 Task: Add the a "Checkout flow" component in the site builder.
Action: Mouse moved to (984, 69)
Screenshot: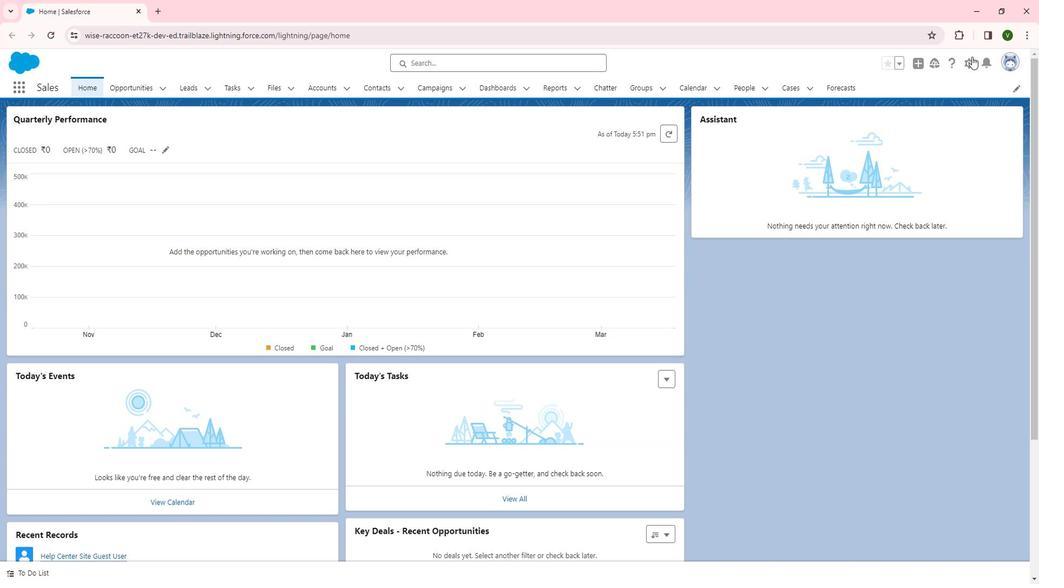 
Action: Mouse pressed left at (984, 69)
Screenshot: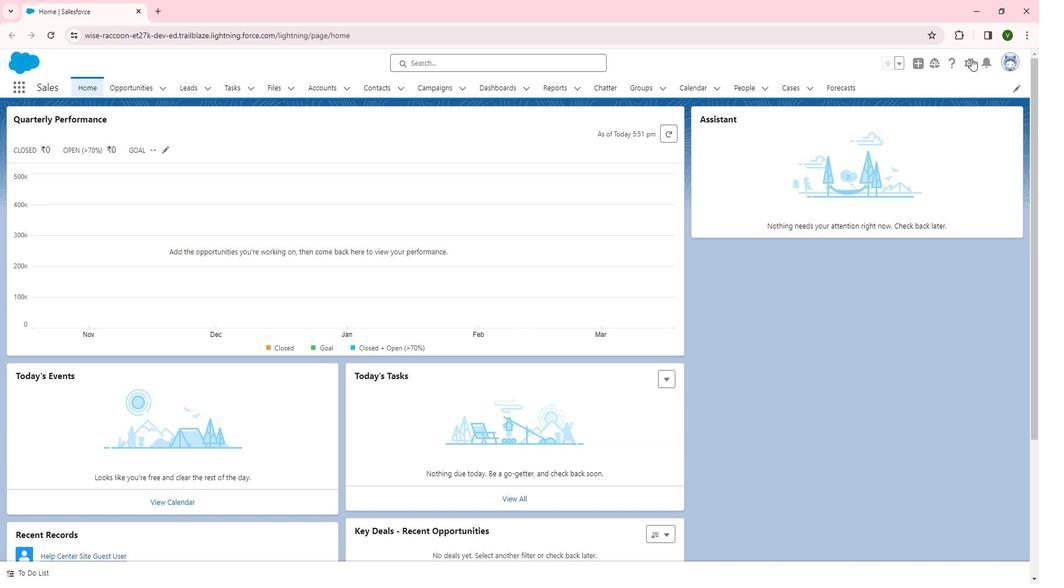 
Action: Mouse moved to (943, 110)
Screenshot: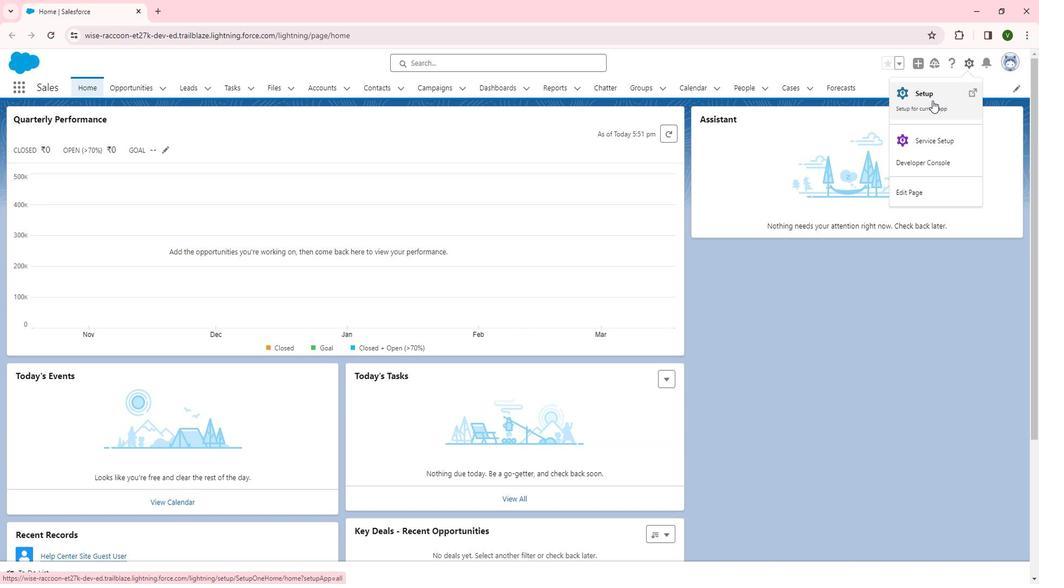 
Action: Mouse pressed left at (943, 110)
Screenshot: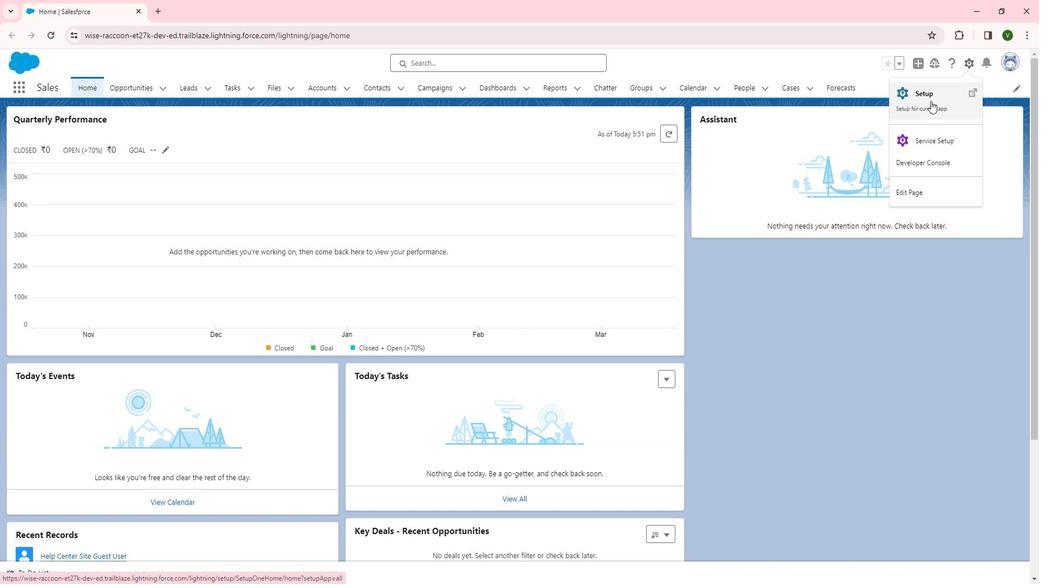 
Action: Mouse moved to (55, 443)
Screenshot: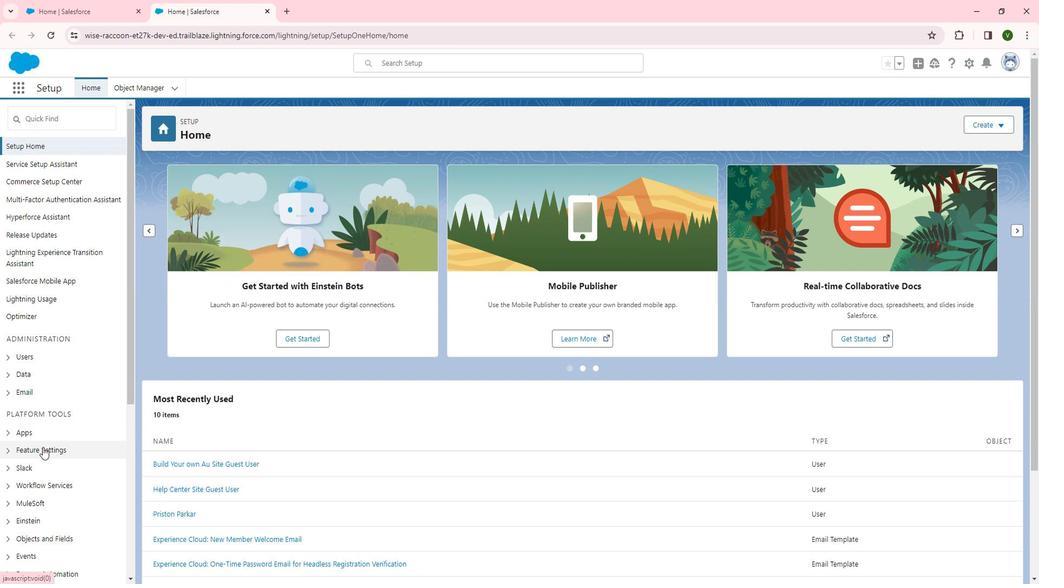 
Action: Mouse pressed left at (55, 443)
Screenshot: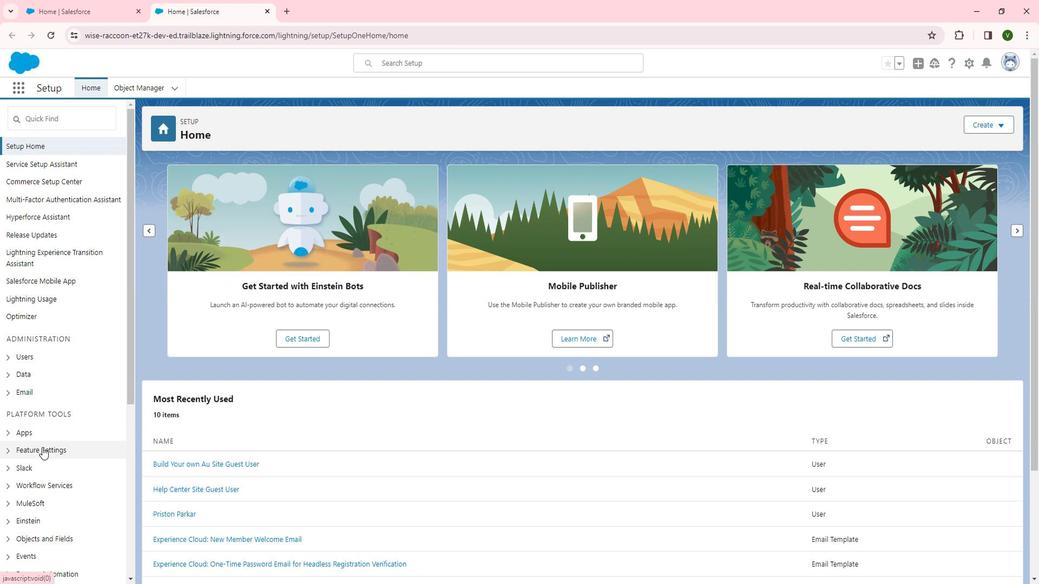 
Action: Mouse moved to (59, 438)
Screenshot: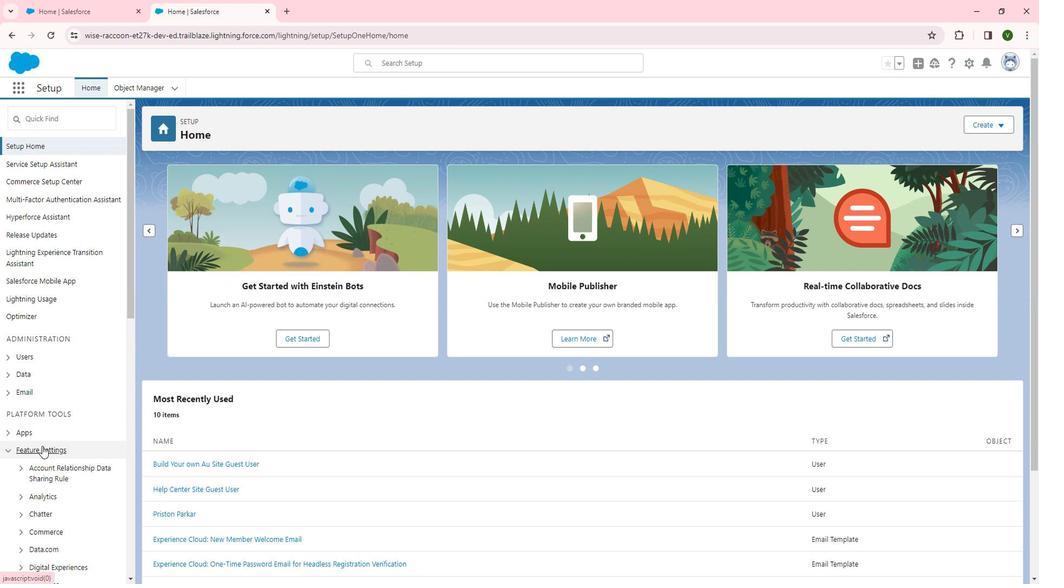 
Action: Mouse scrolled (59, 437) with delta (0, 0)
Screenshot: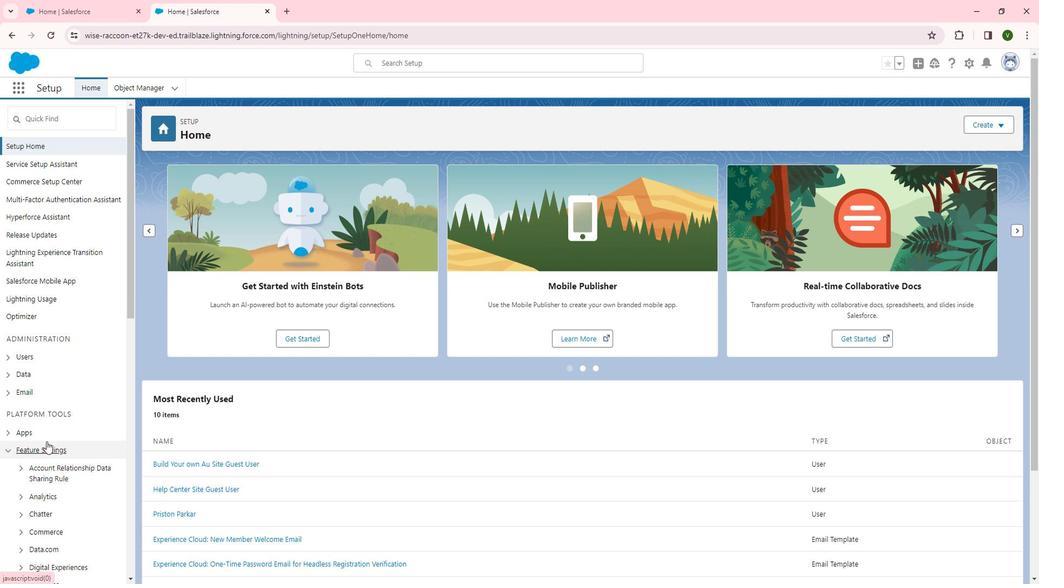 
Action: Mouse scrolled (59, 437) with delta (0, 0)
Screenshot: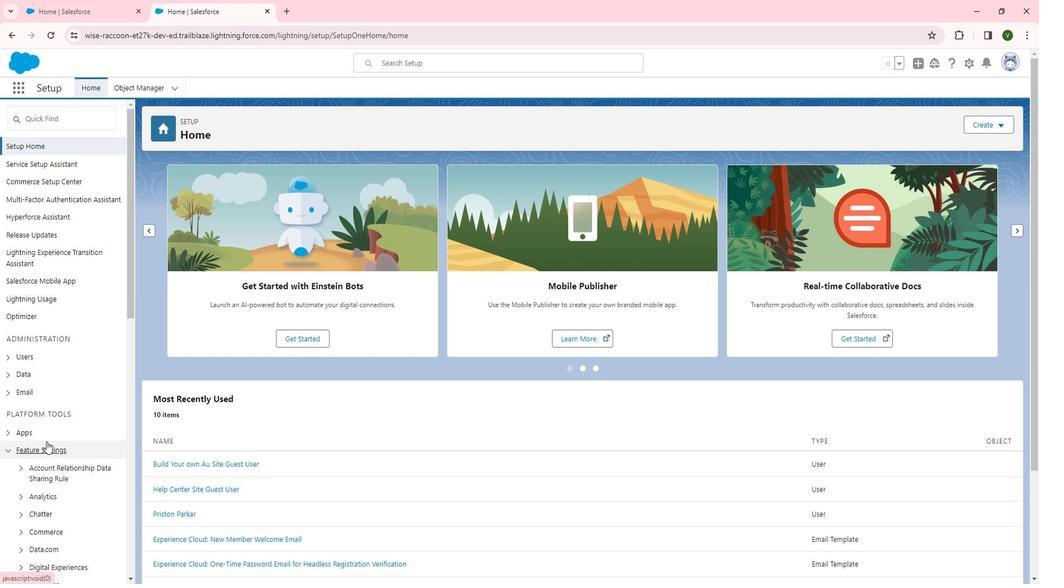 
Action: Mouse moved to (72, 447)
Screenshot: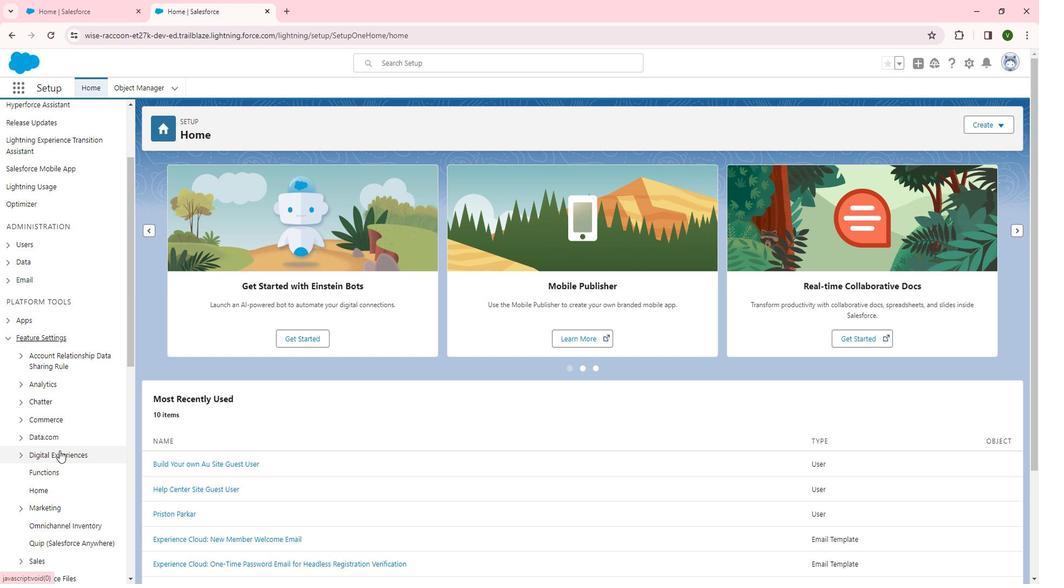 
Action: Mouse pressed left at (72, 447)
Screenshot: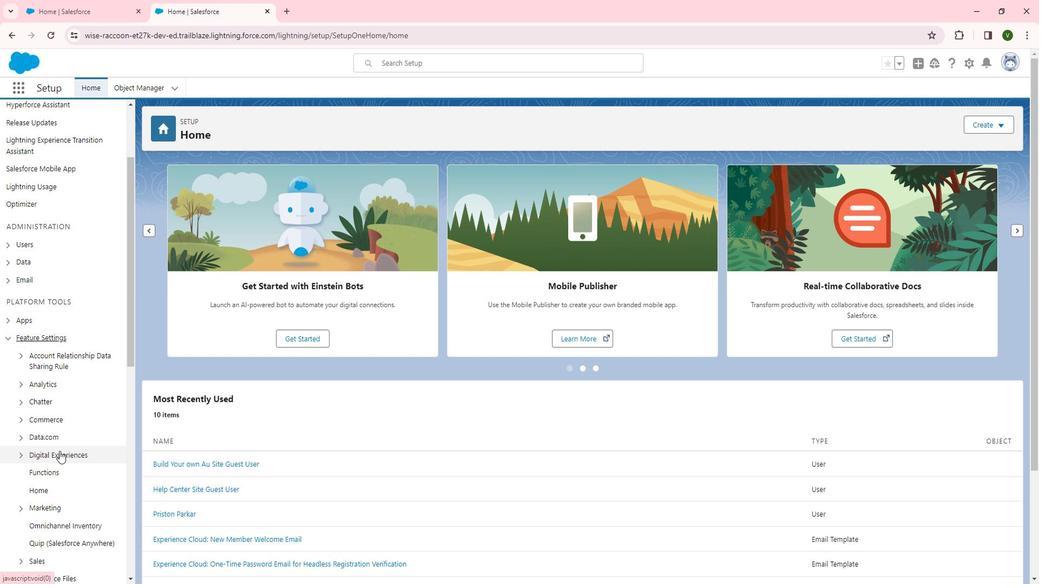 
Action: Mouse moved to (74, 446)
Screenshot: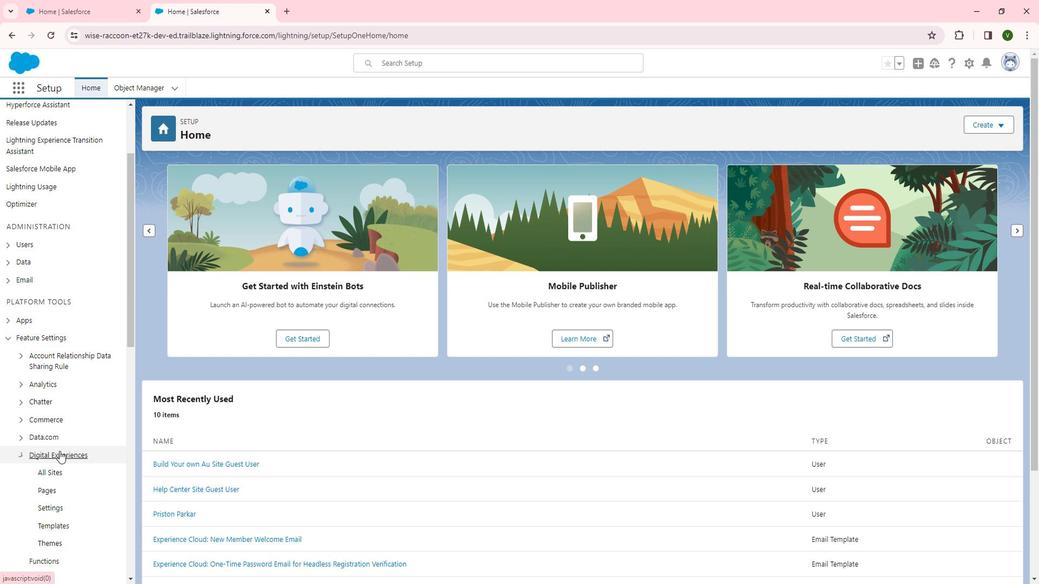 
Action: Mouse scrolled (74, 446) with delta (0, 0)
Screenshot: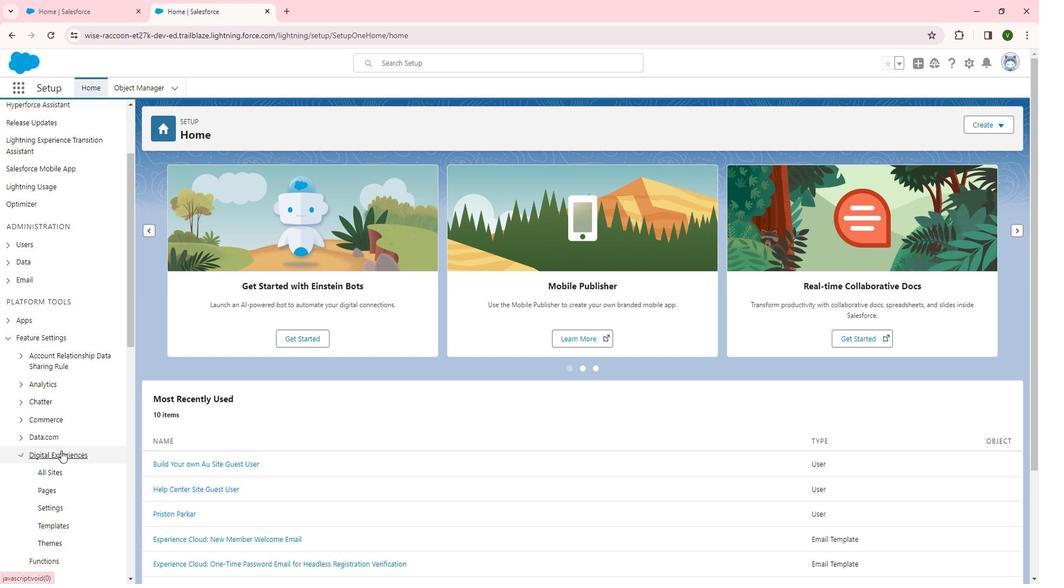 
Action: Mouse scrolled (74, 446) with delta (0, 0)
Screenshot: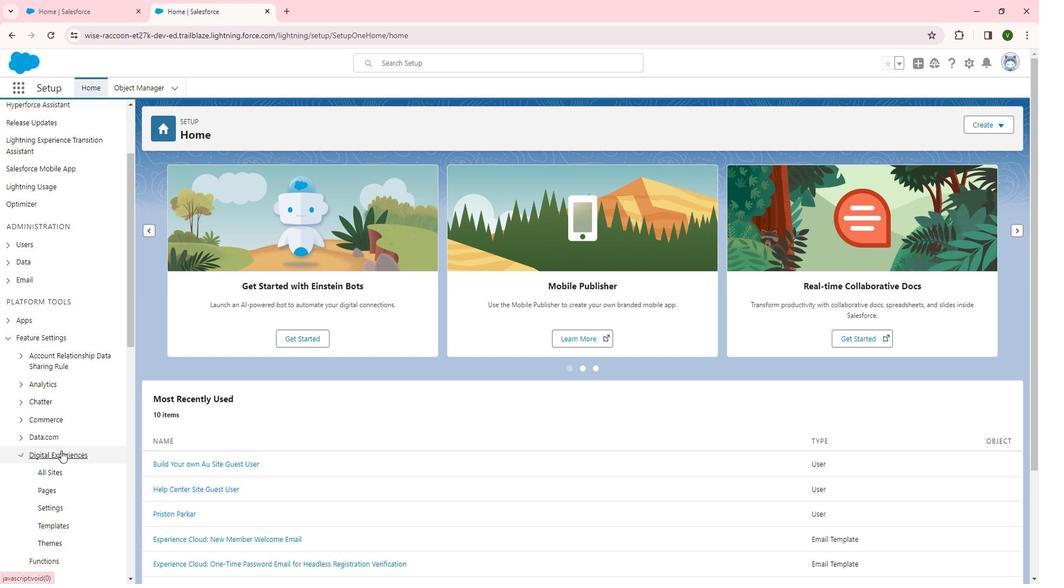 
Action: Mouse moved to (68, 358)
Screenshot: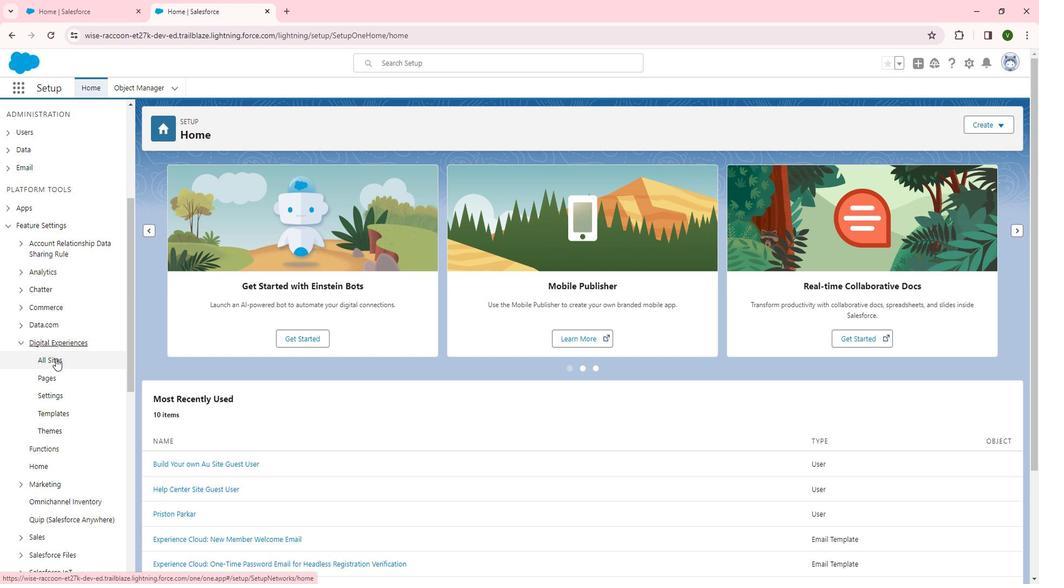 
Action: Mouse pressed left at (68, 358)
Screenshot: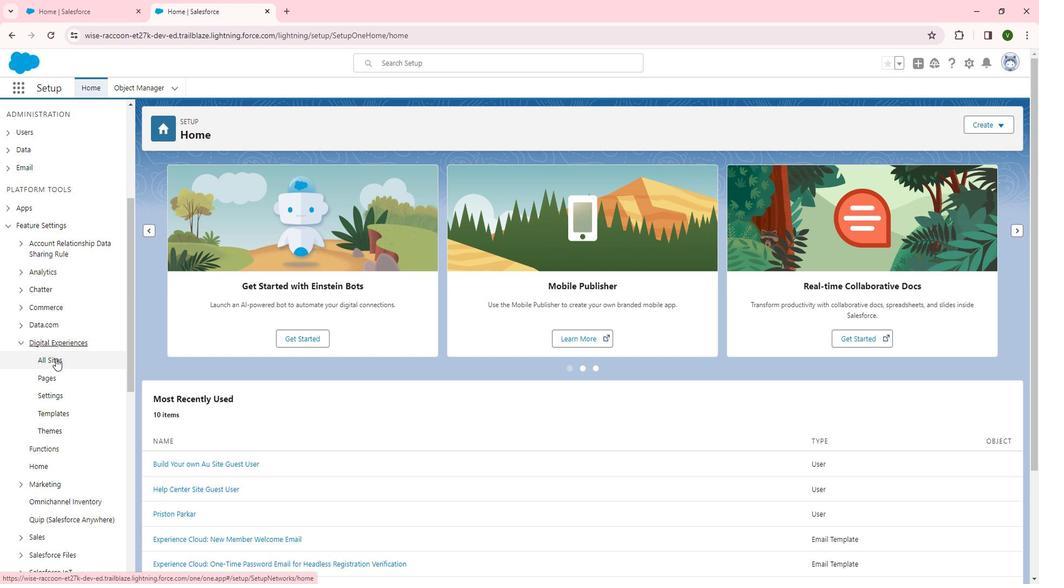 
Action: Mouse moved to (178, 290)
Screenshot: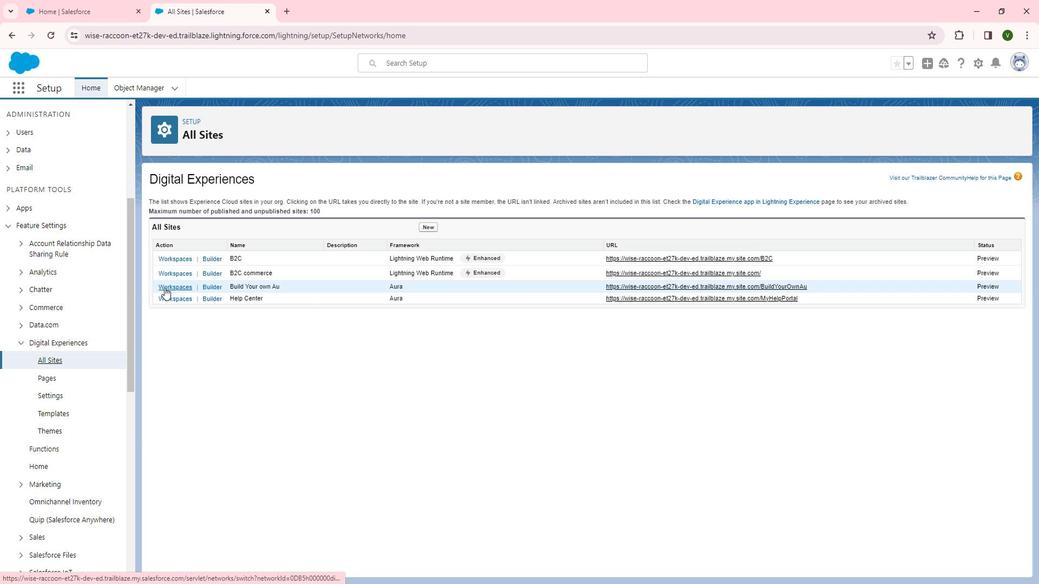 
Action: Mouse pressed left at (178, 290)
Screenshot: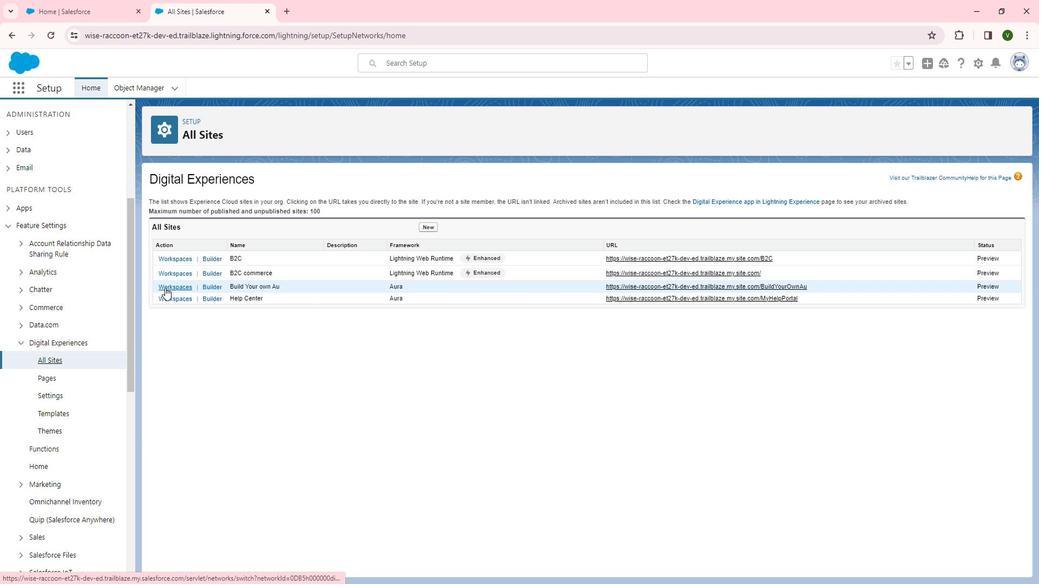 
Action: Mouse moved to (145, 237)
Screenshot: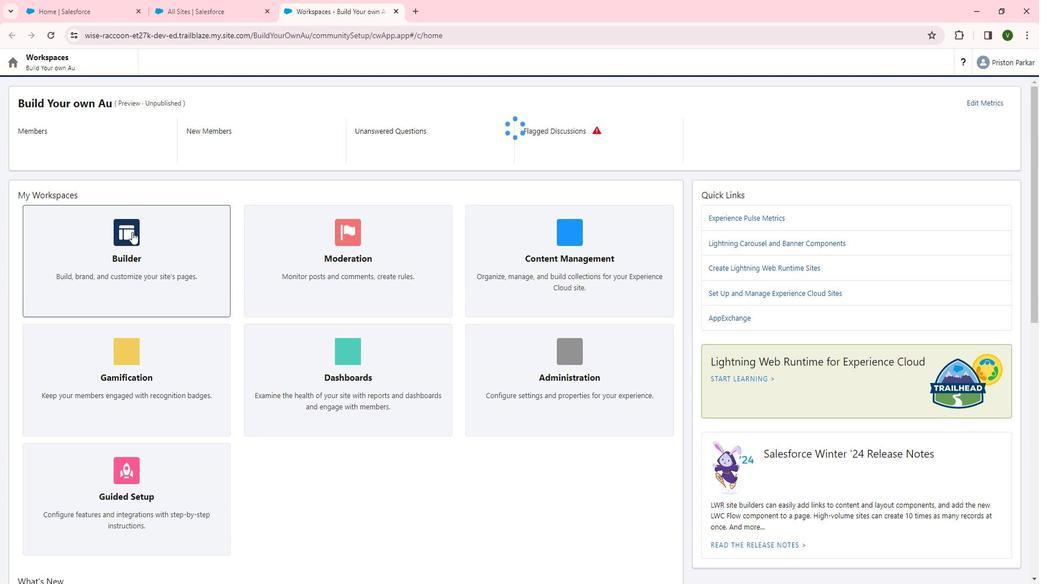 
Action: Mouse pressed left at (145, 237)
Screenshot: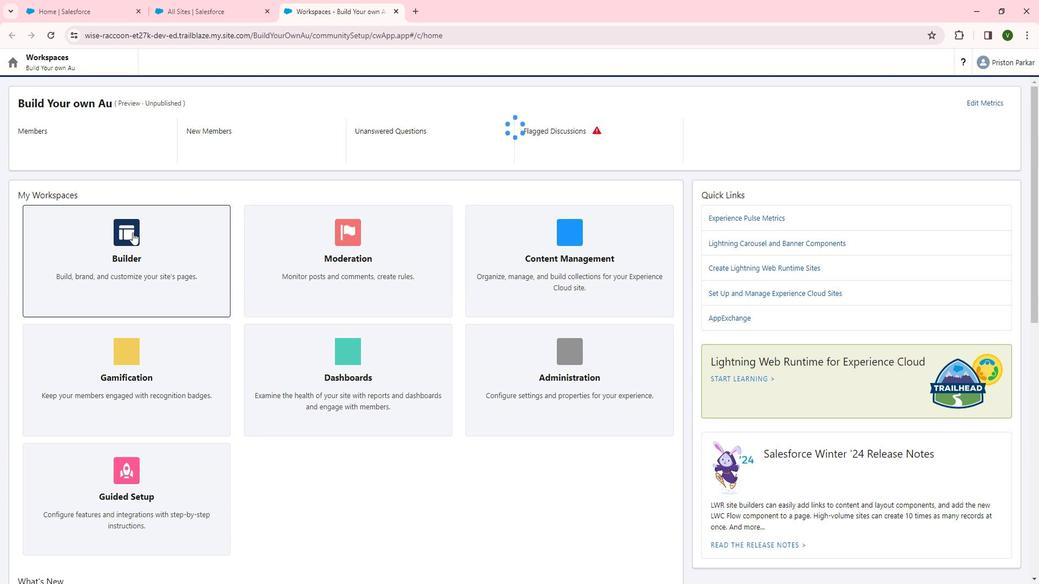 
Action: Mouse moved to (35, 109)
Screenshot: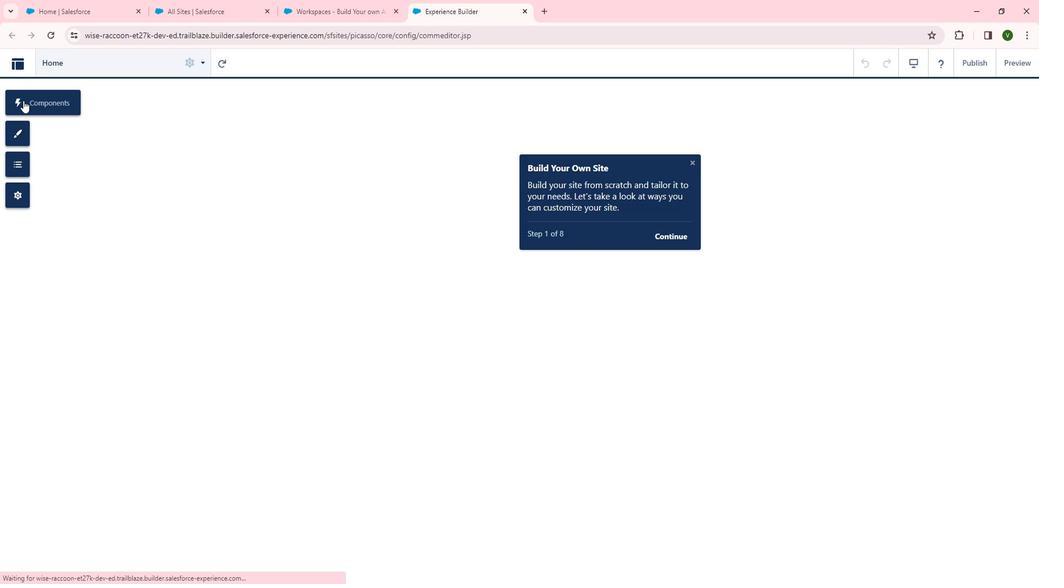 
Action: Mouse pressed left at (35, 109)
Screenshot: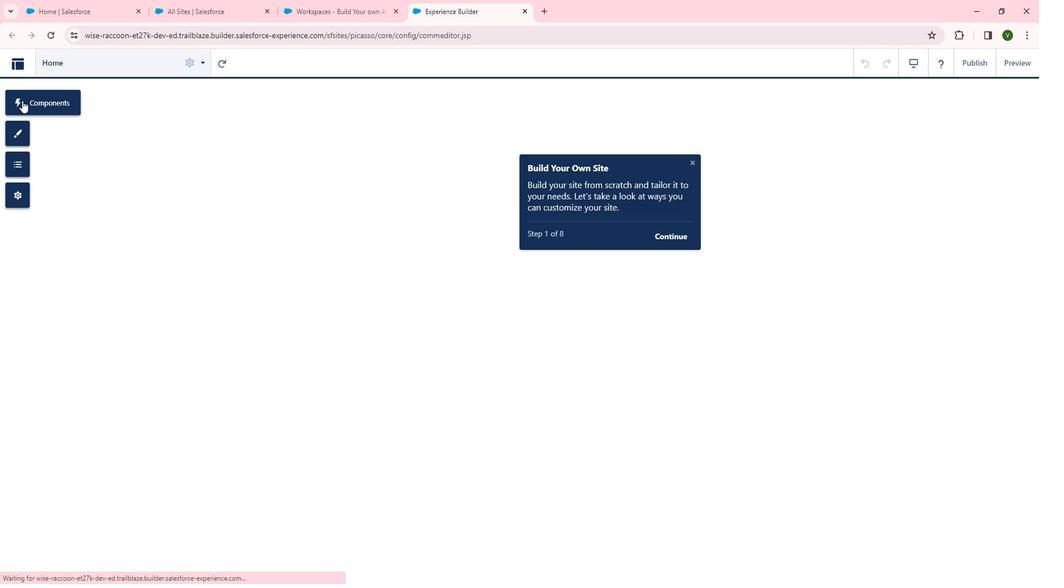 
Action: Mouse moved to (124, 252)
Screenshot: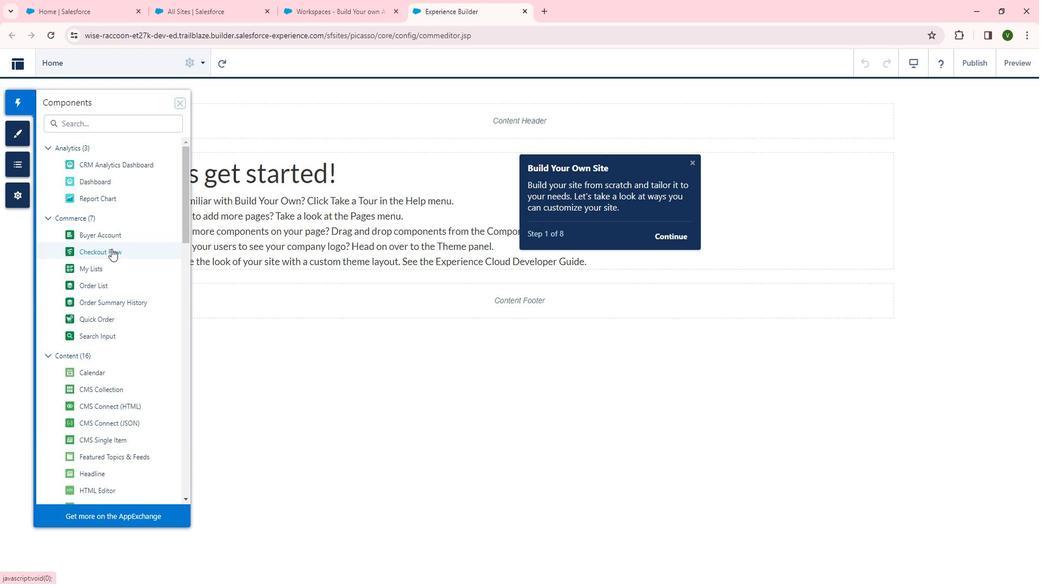 
Action: Mouse pressed left at (124, 252)
Screenshot: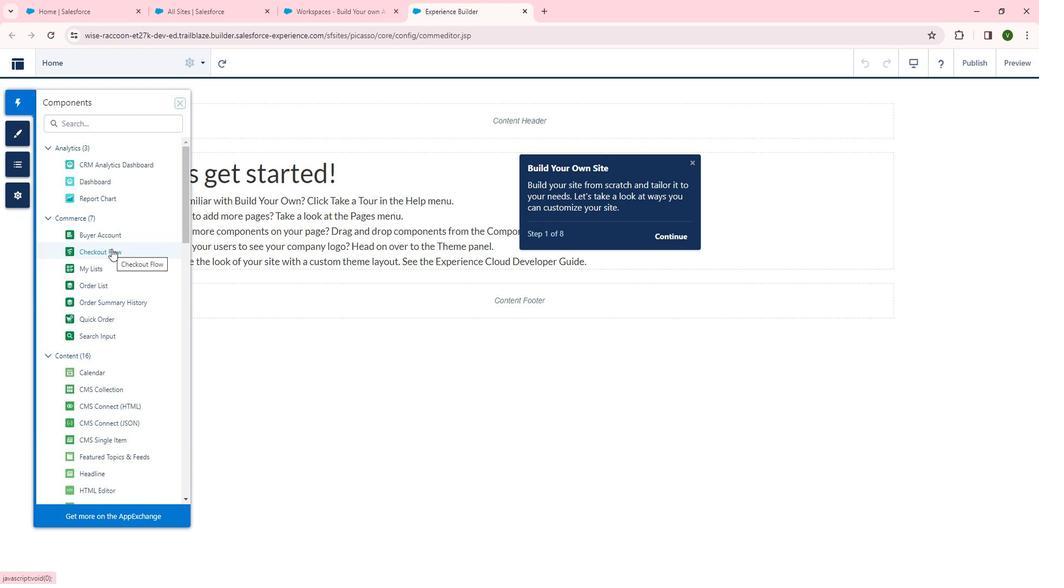 
Action: Mouse moved to (435, 304)
Screenshot: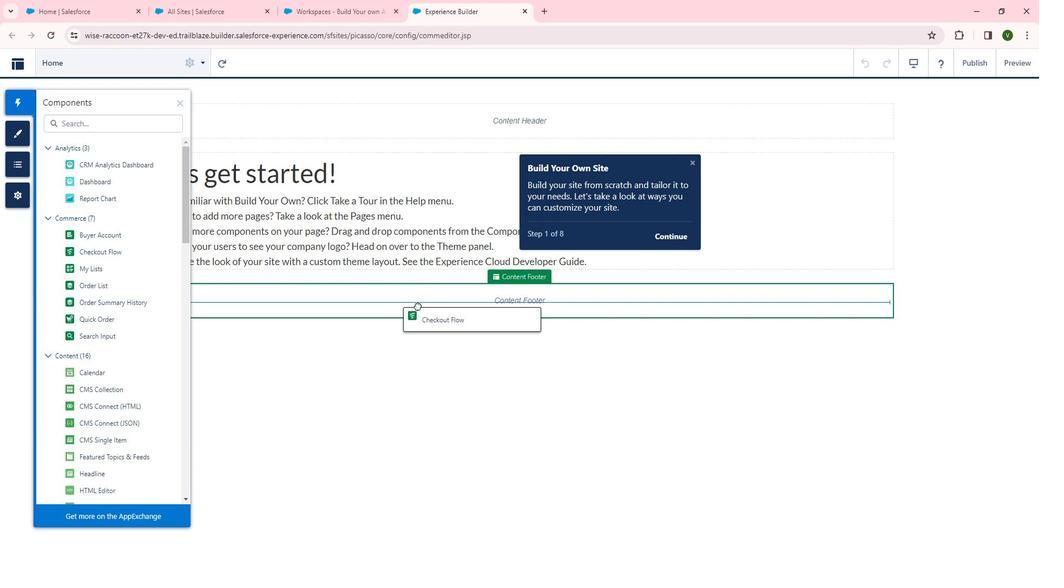 
